 Task: Select start date"7/12/2023".
Action: Mouse moved to (632, 85)
Screenshot: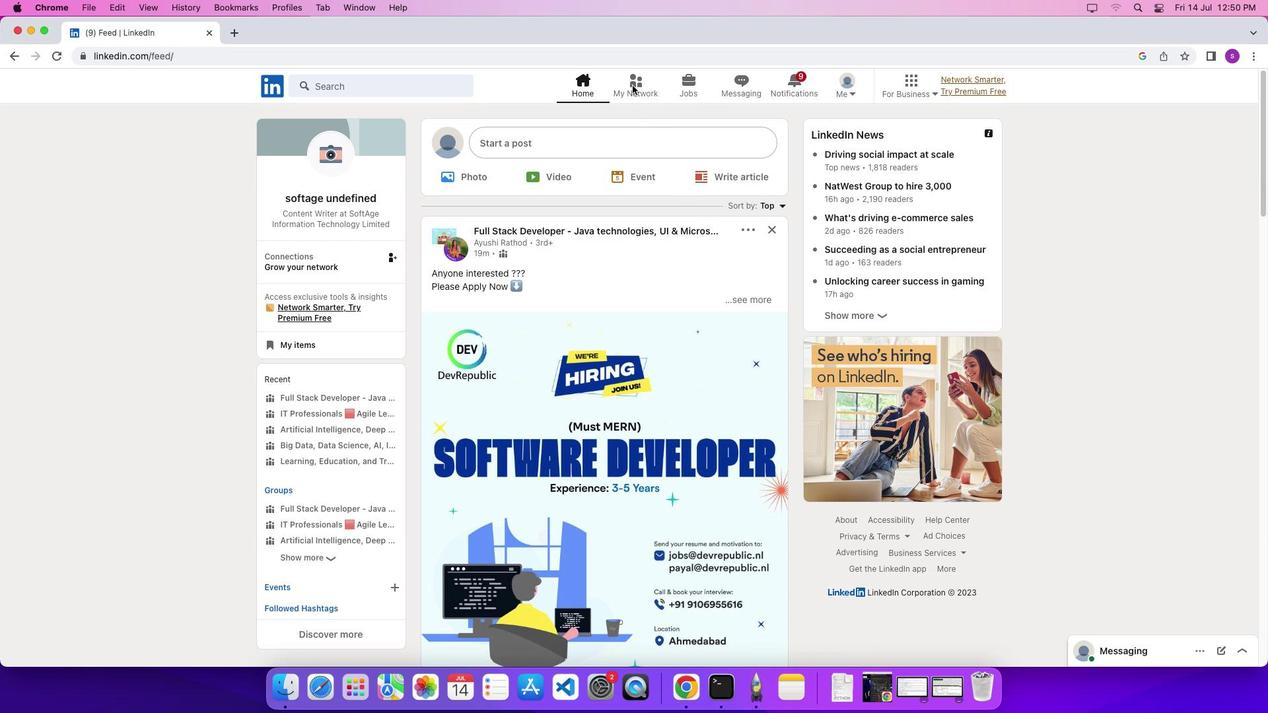 
Action: Mouse pressed left at (632, 85)
Screenshot: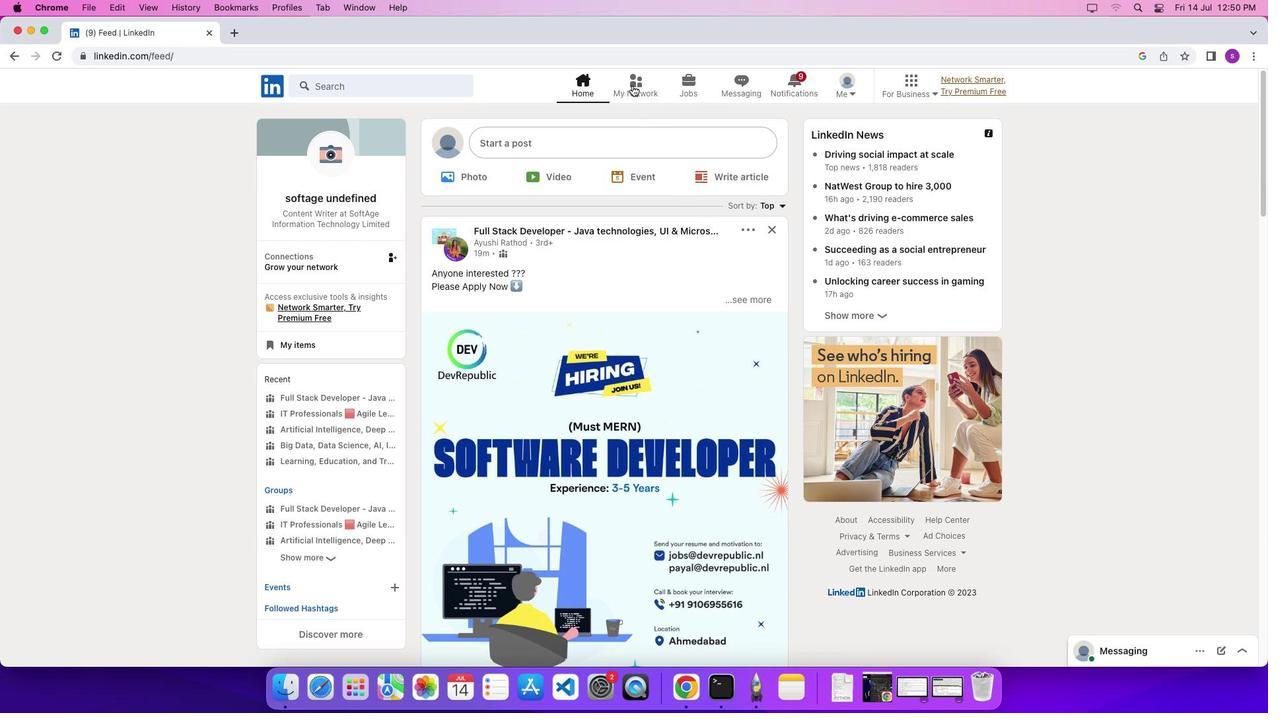
Action: Mouse pressed left at (632, 85)
Screenshot: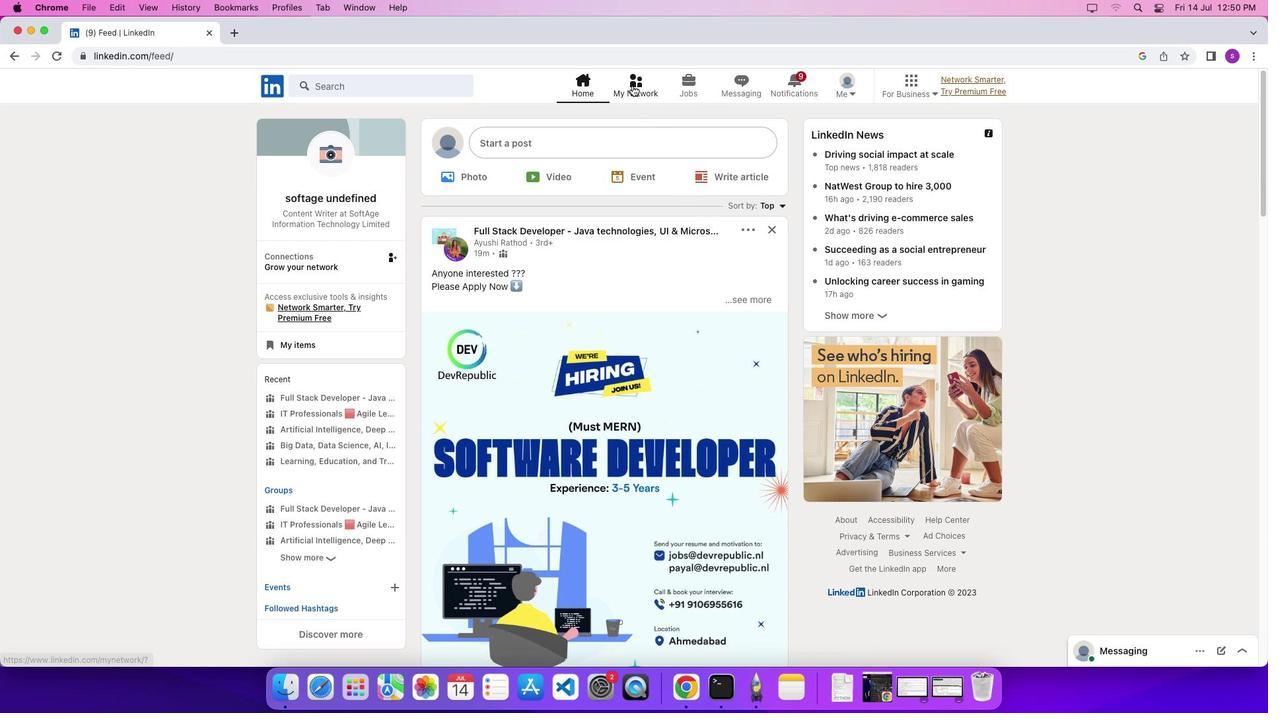
Action: Mouse moved to (342, 270)
Screenshot: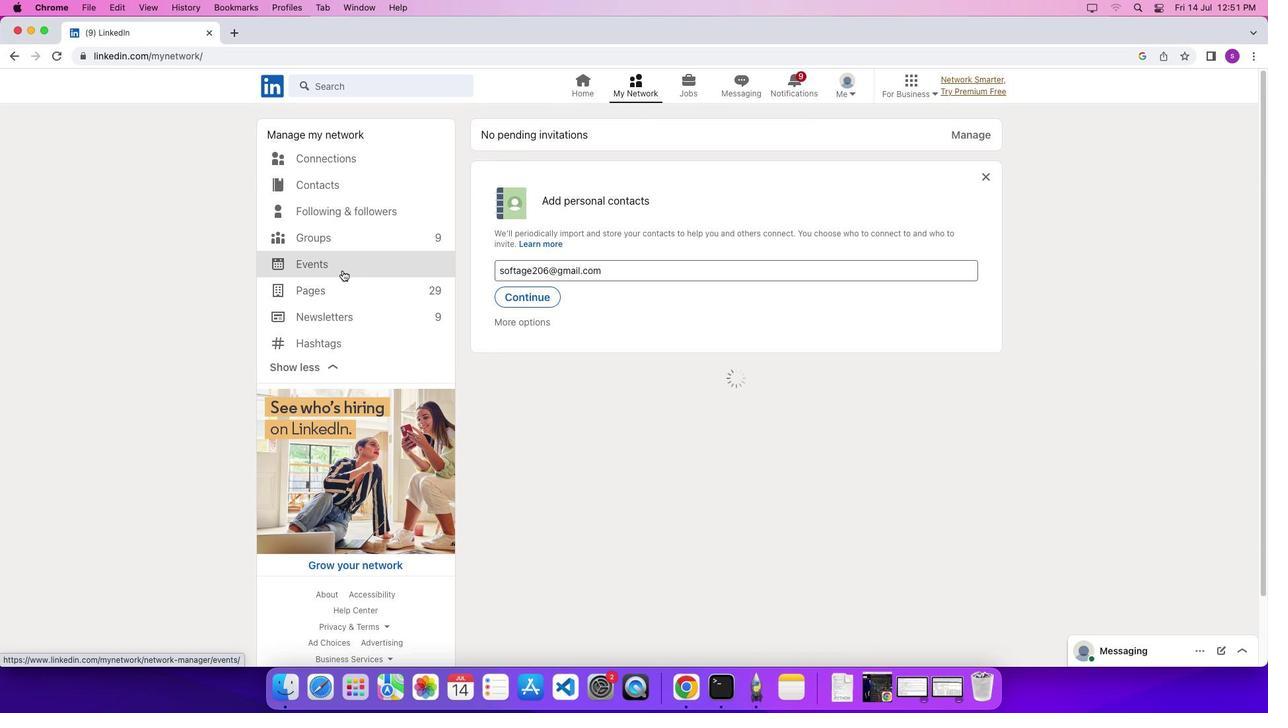 
Action: Mouse pressed left at (342, 270)
Screenshot: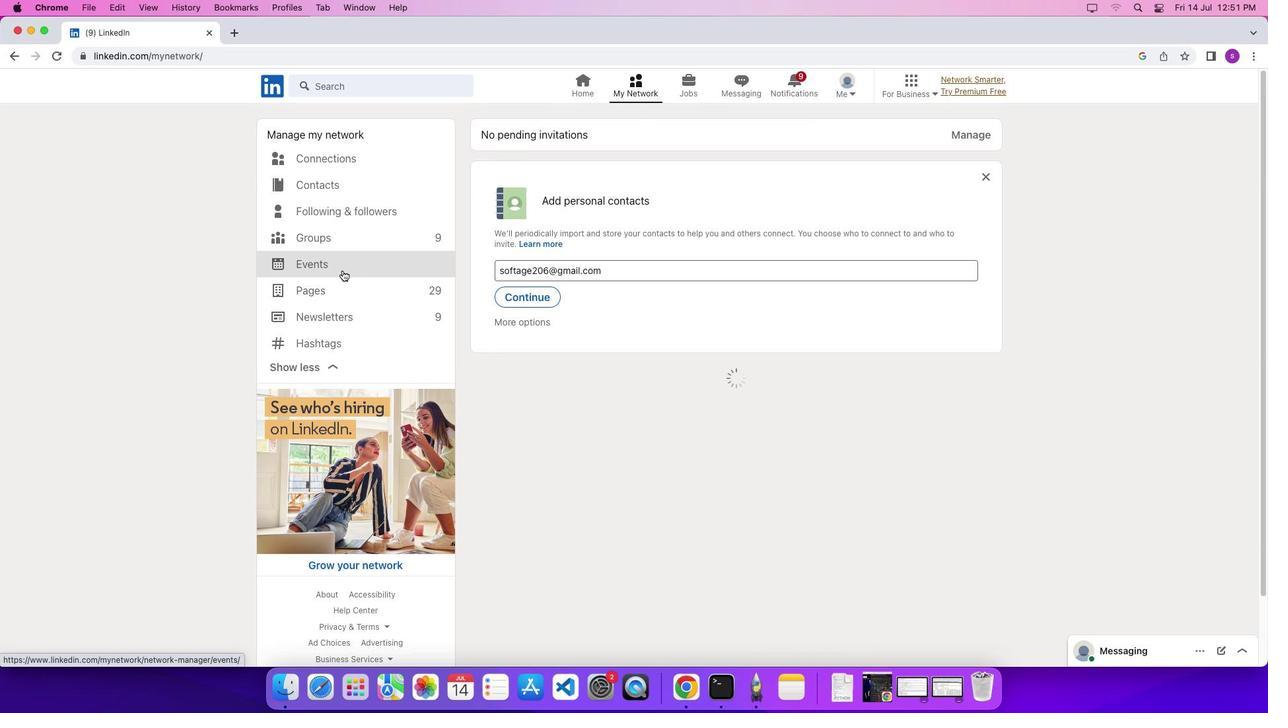 
Action: Mouse moved to (334, 266)
Screenshot: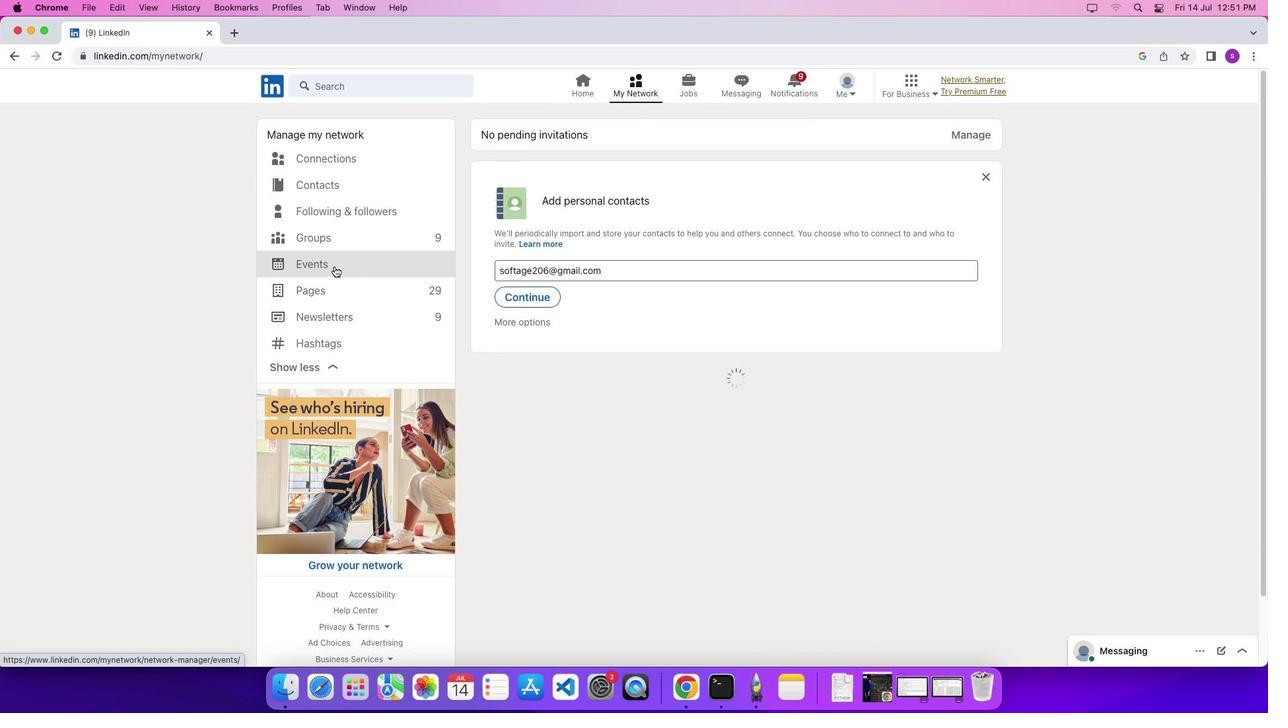 
Action: Mouse pressed left at (334, 266)
Screenshot: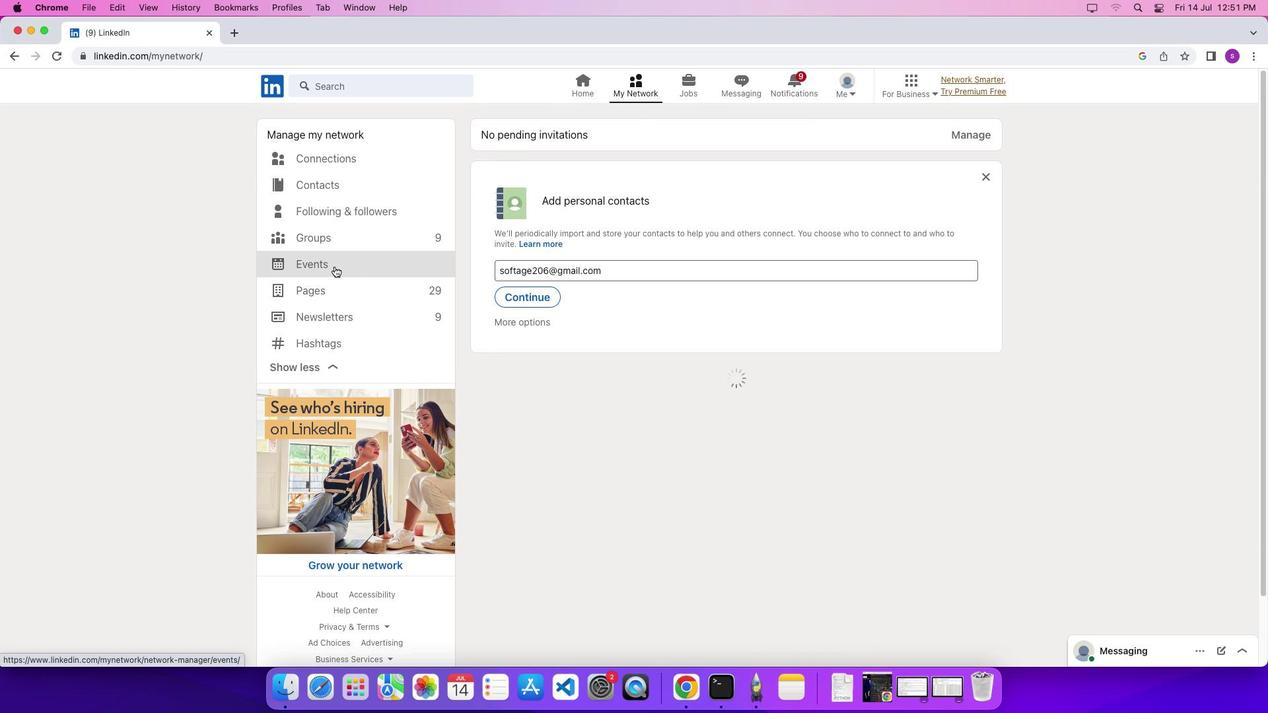 
Action: Mouse moved to (742, 138)
Screenshot: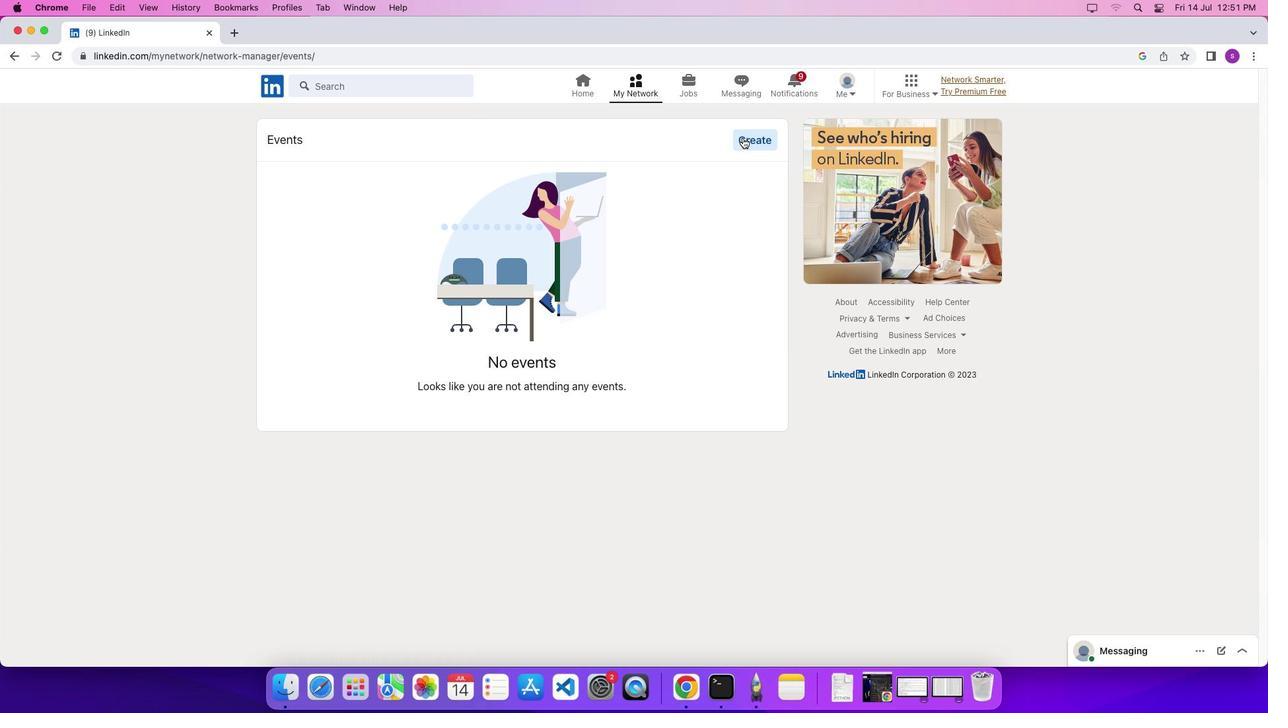 
Action: Mouse pressed left at (742, 138)
Screenshot: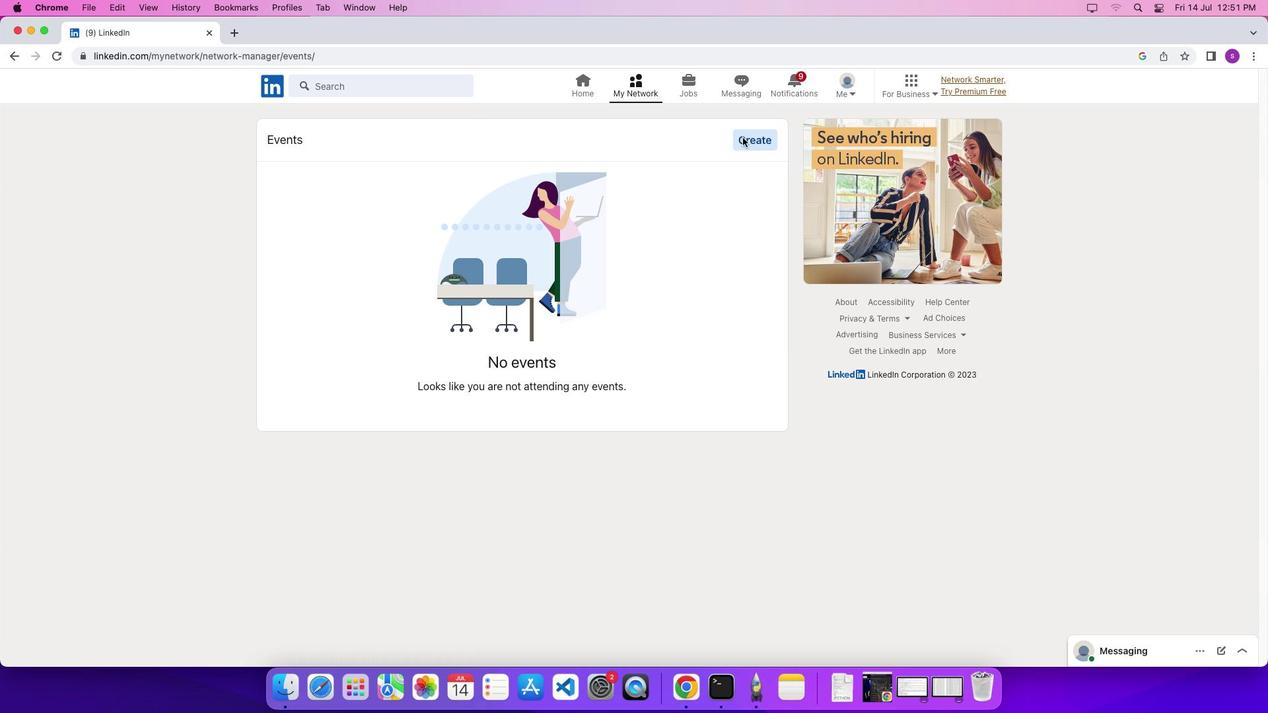 
Action: Mouse moved to (661, 343)
Screenshot: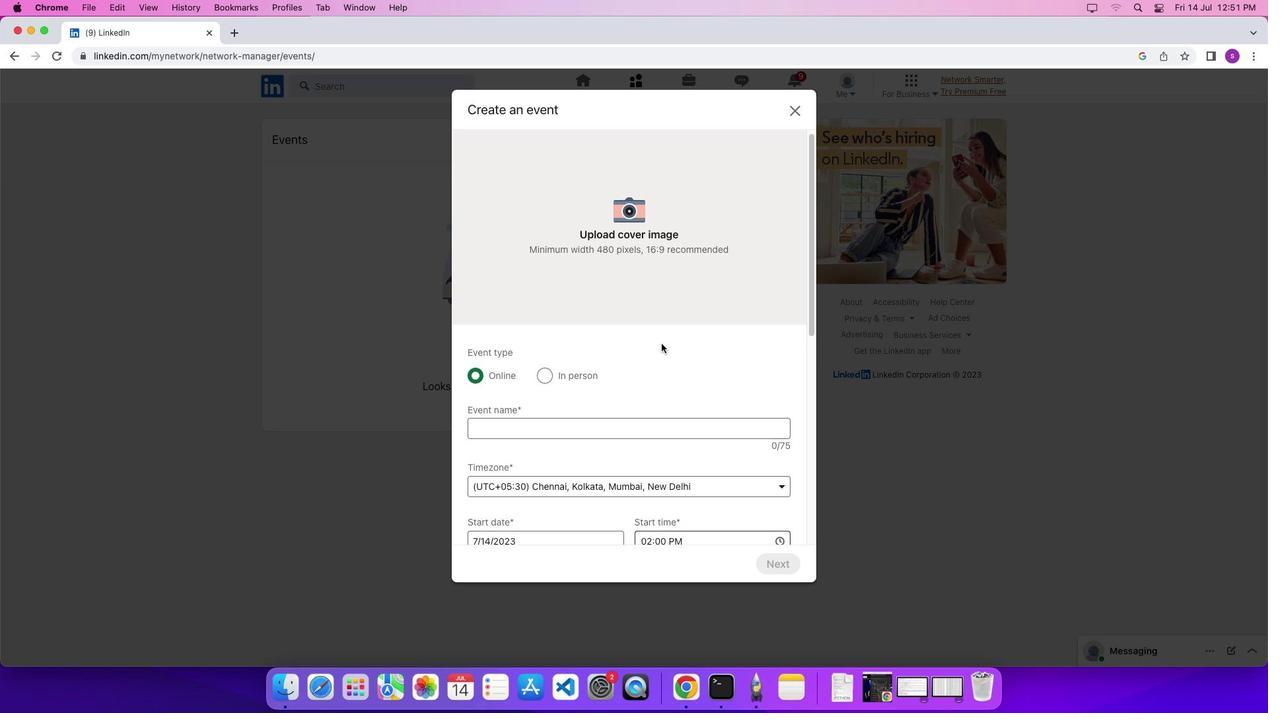 
Action: Mouse scrolled (661, 343) with delta (0, 0)
Screenshot: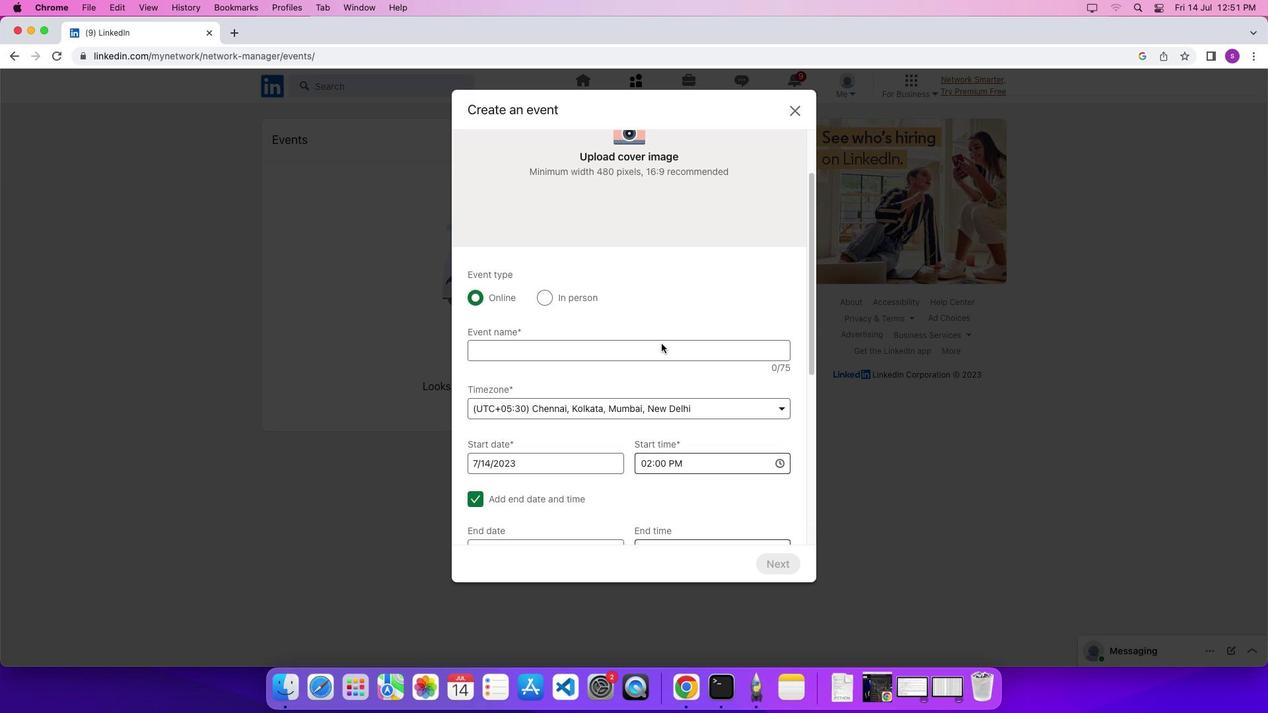 
Action: Mouse scrolled (661, 343) with delta (0, 0)
Screenshot: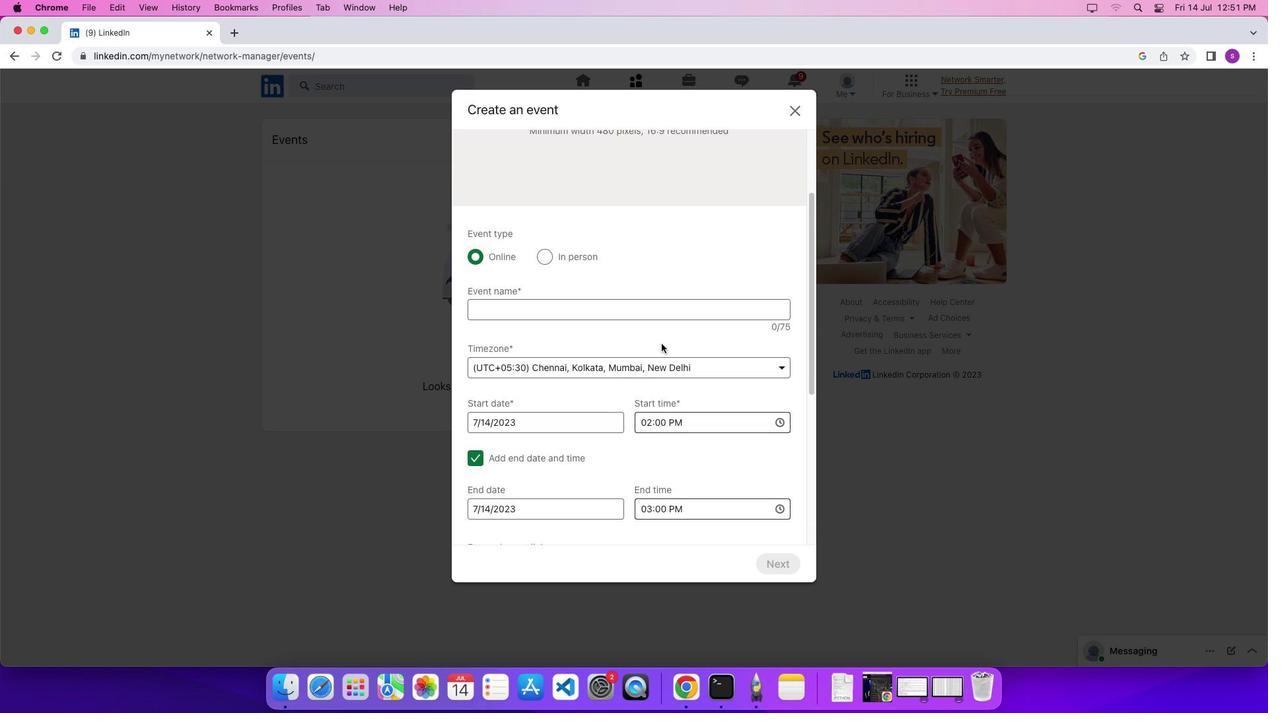 
Action: Mouse scrolled (661, 343) with delta (0, -2)
Screenshot: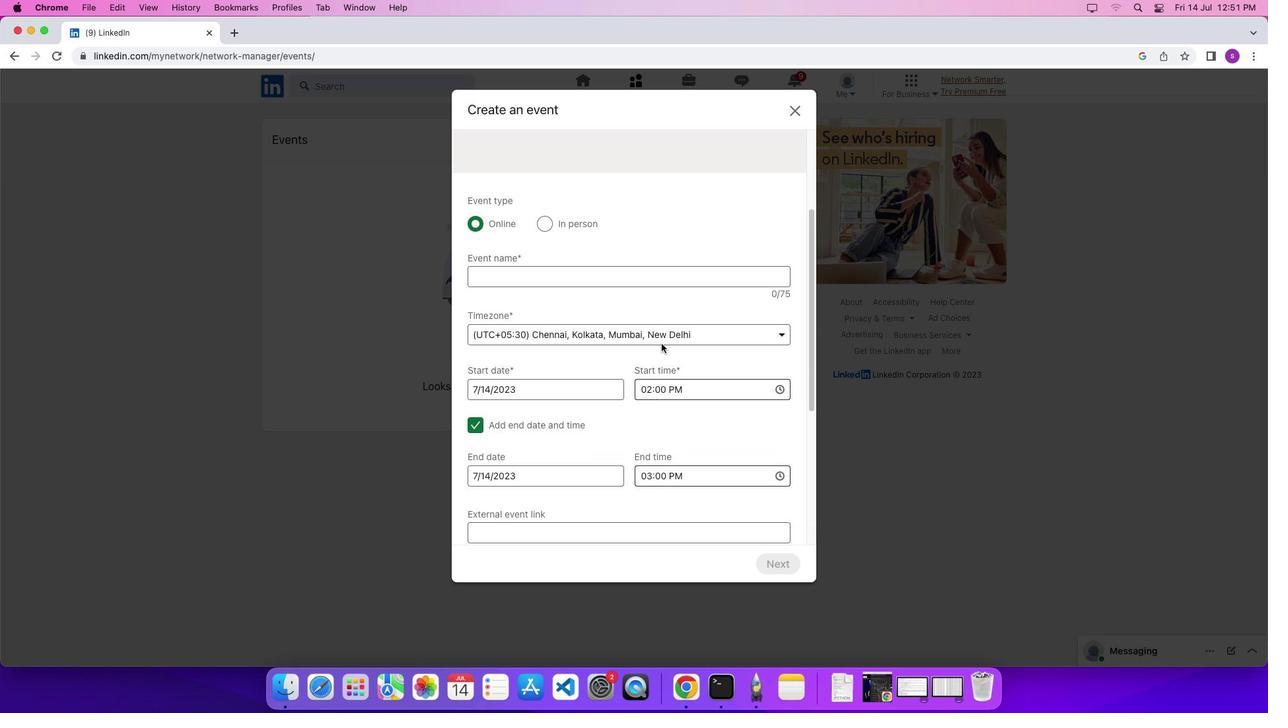 
Action: Mouse scrolled (661, 343) with delta (0, 0)
Screenshot: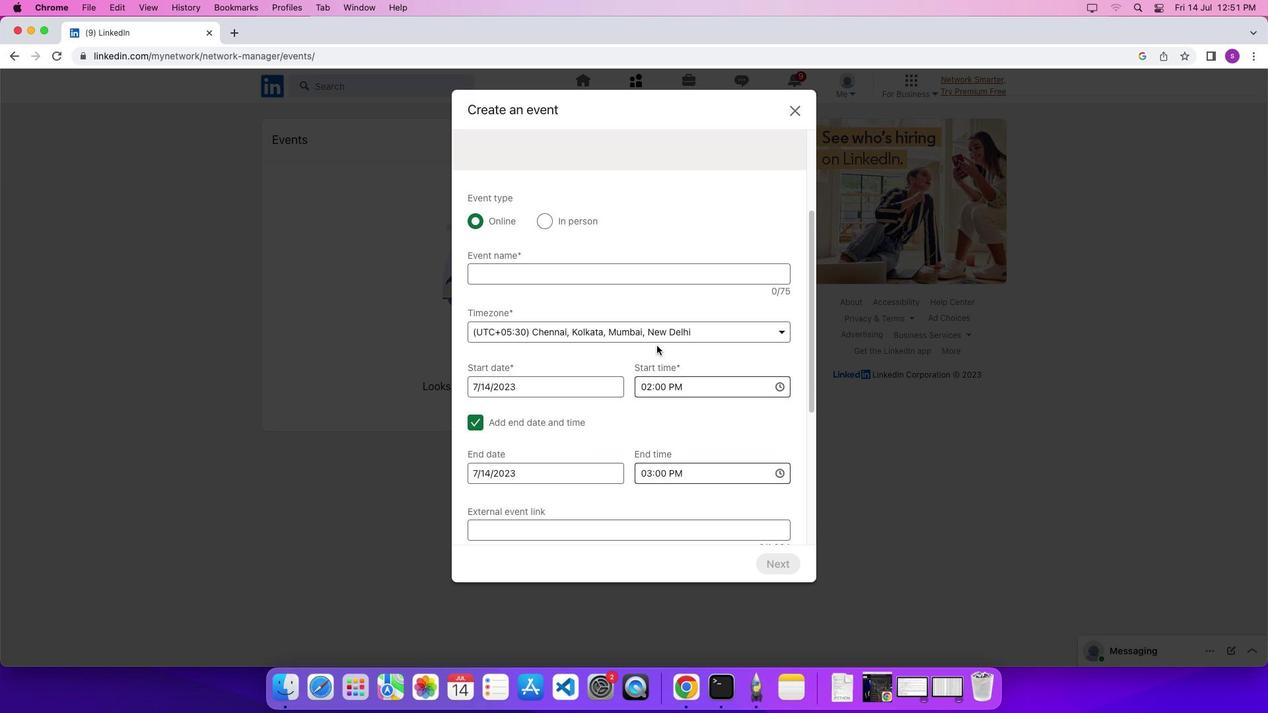 
Action: Mouse moved to (591, 388)
Screenshot: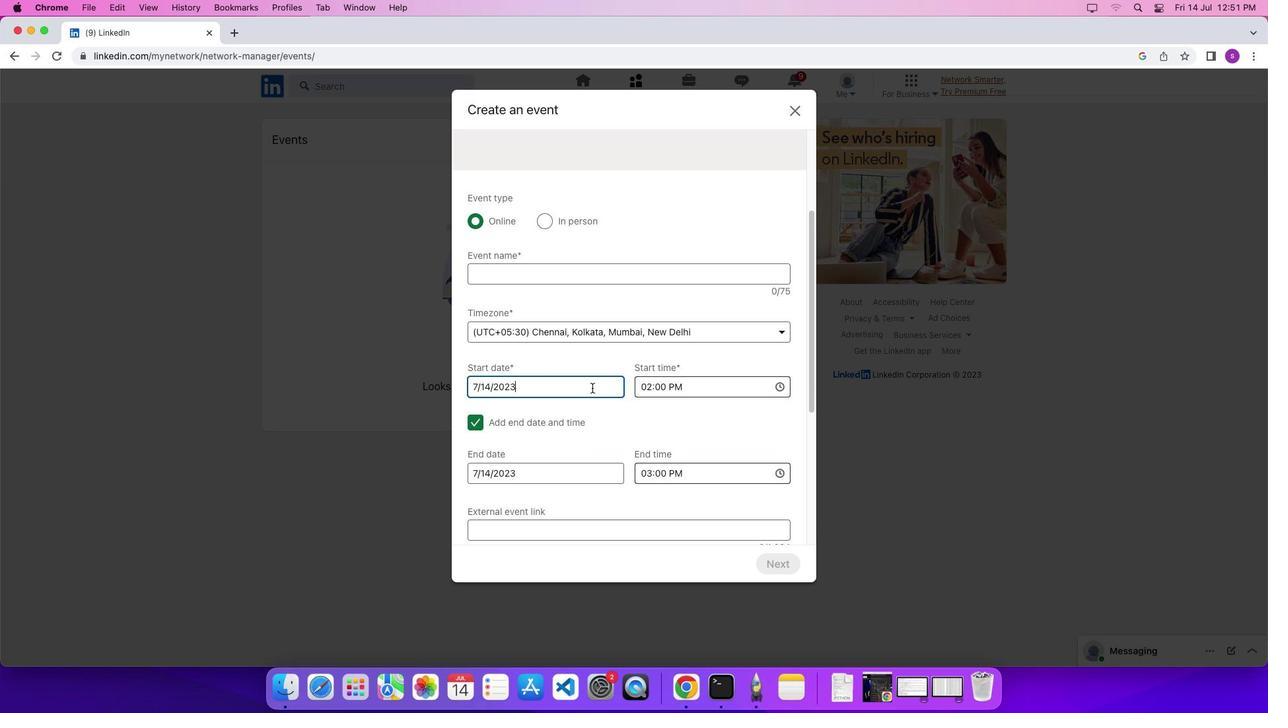 
Action: Mouse pressed left at (591, 388)
Screenshot: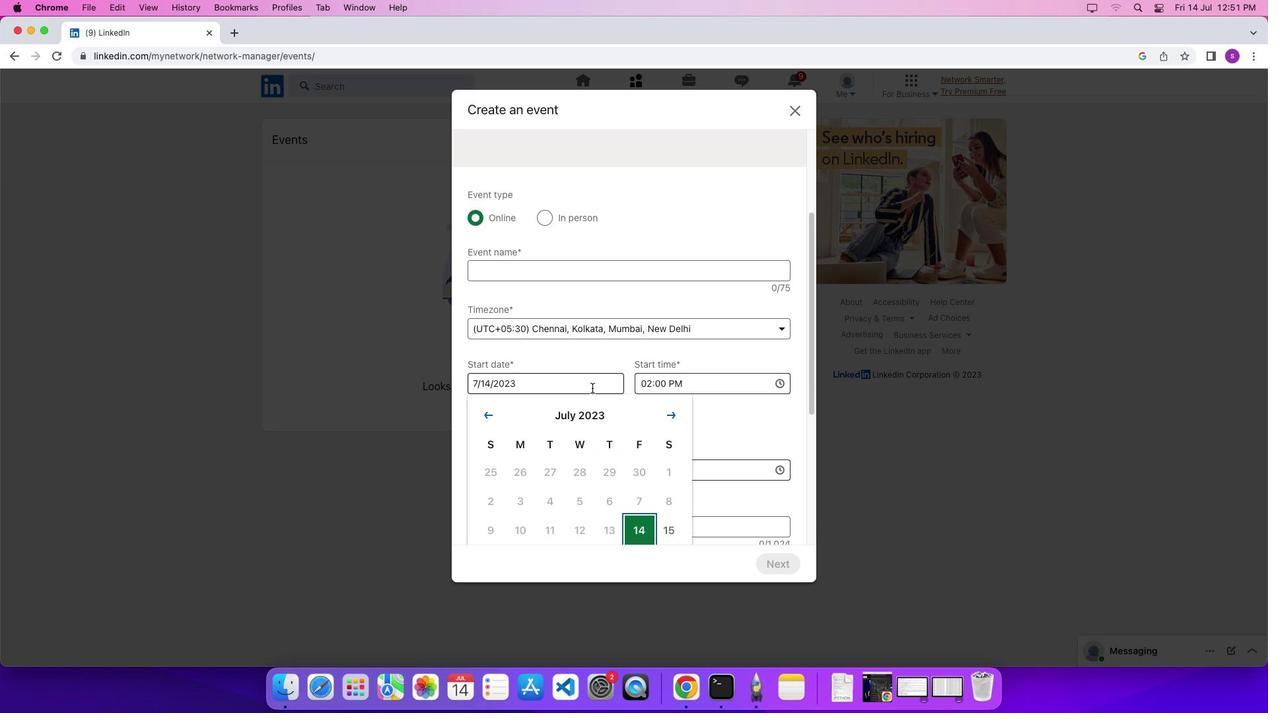 
Action: Mouse moved to (599, 468)
Screenshot: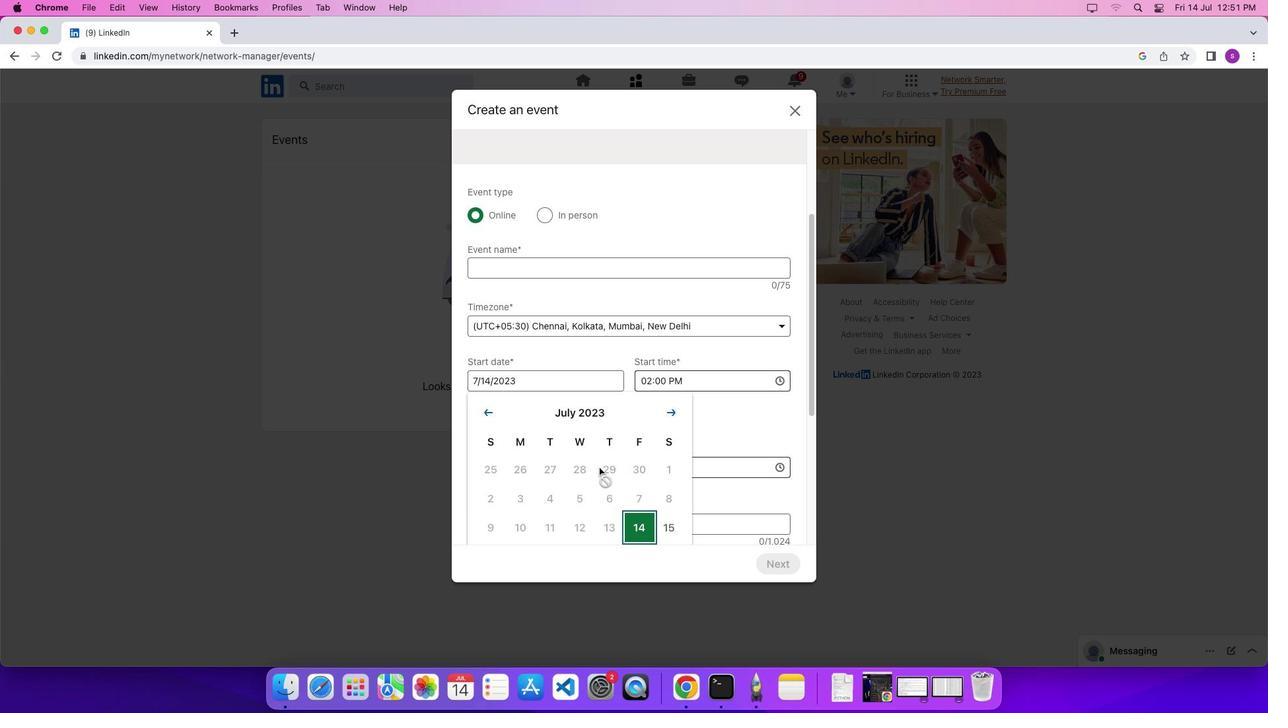 
Action: Mouse scrolled (599, 468) with delta (0, 0)
Screenshot: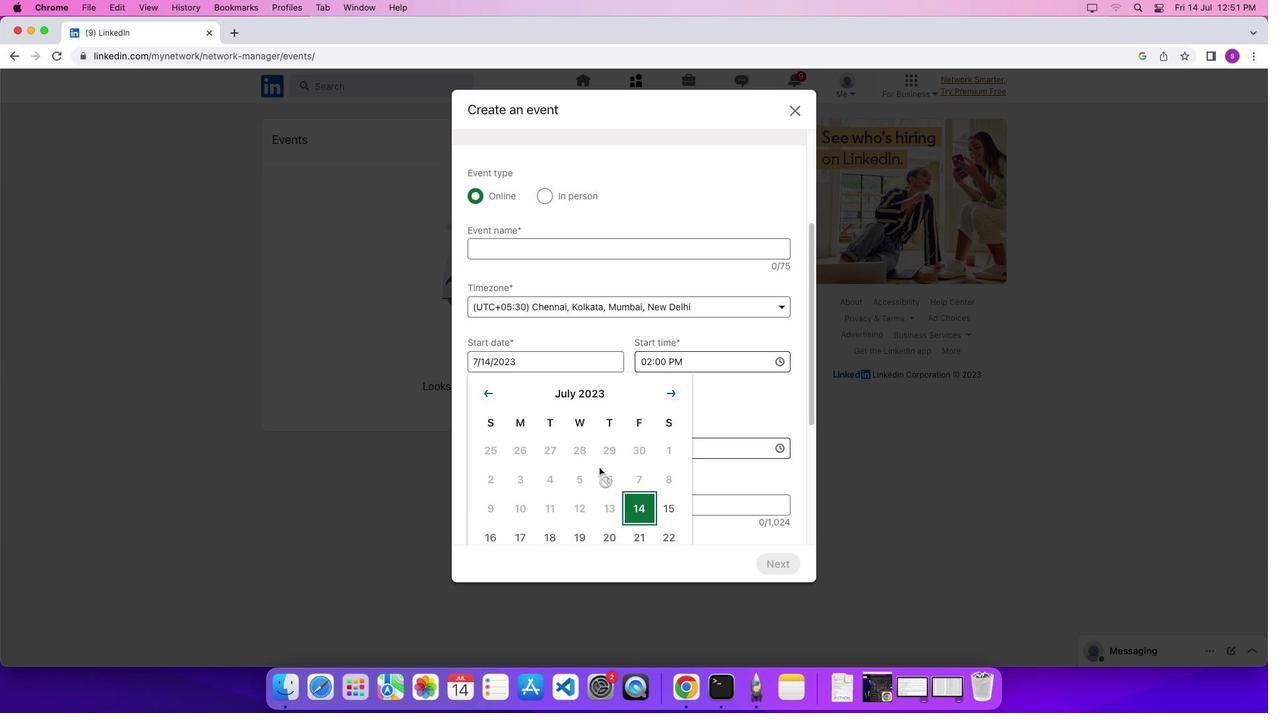 
Action: Mouse scrolled (599, 468) with delta (0, 0)
Screenshot: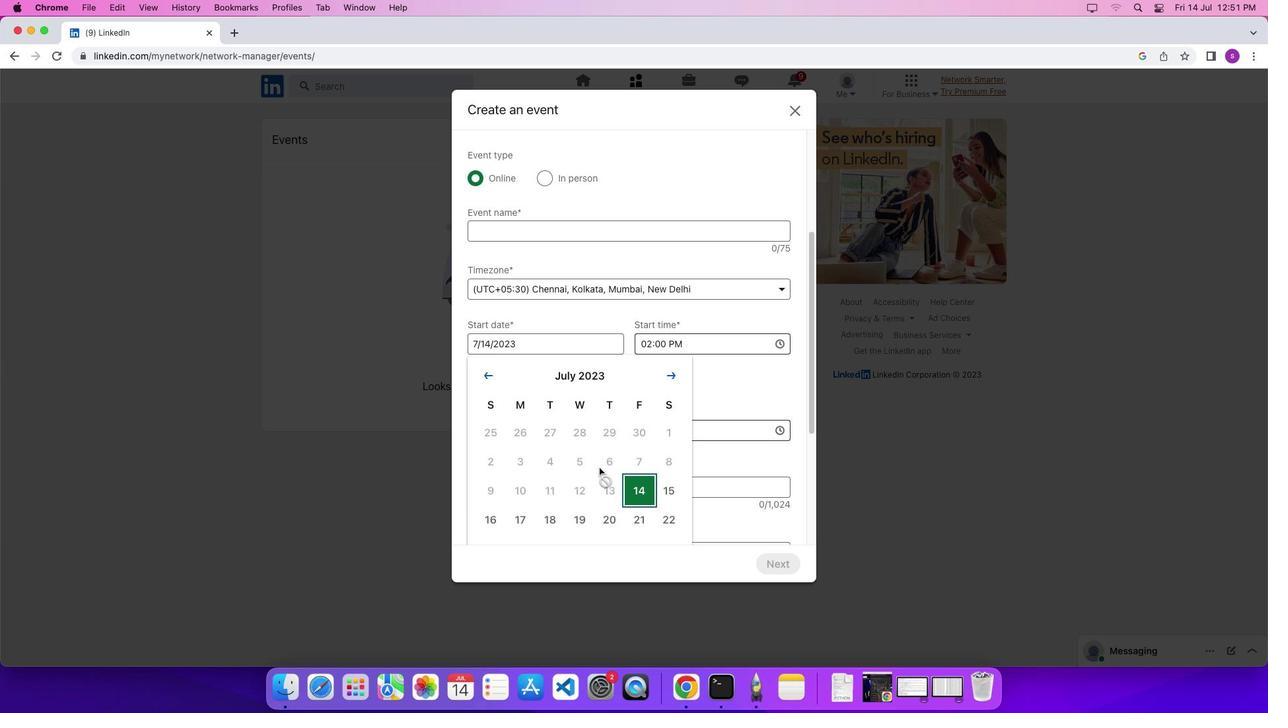 
Action: Mouse scrolled (599, 468) with delta (0, 0)
Screenshot: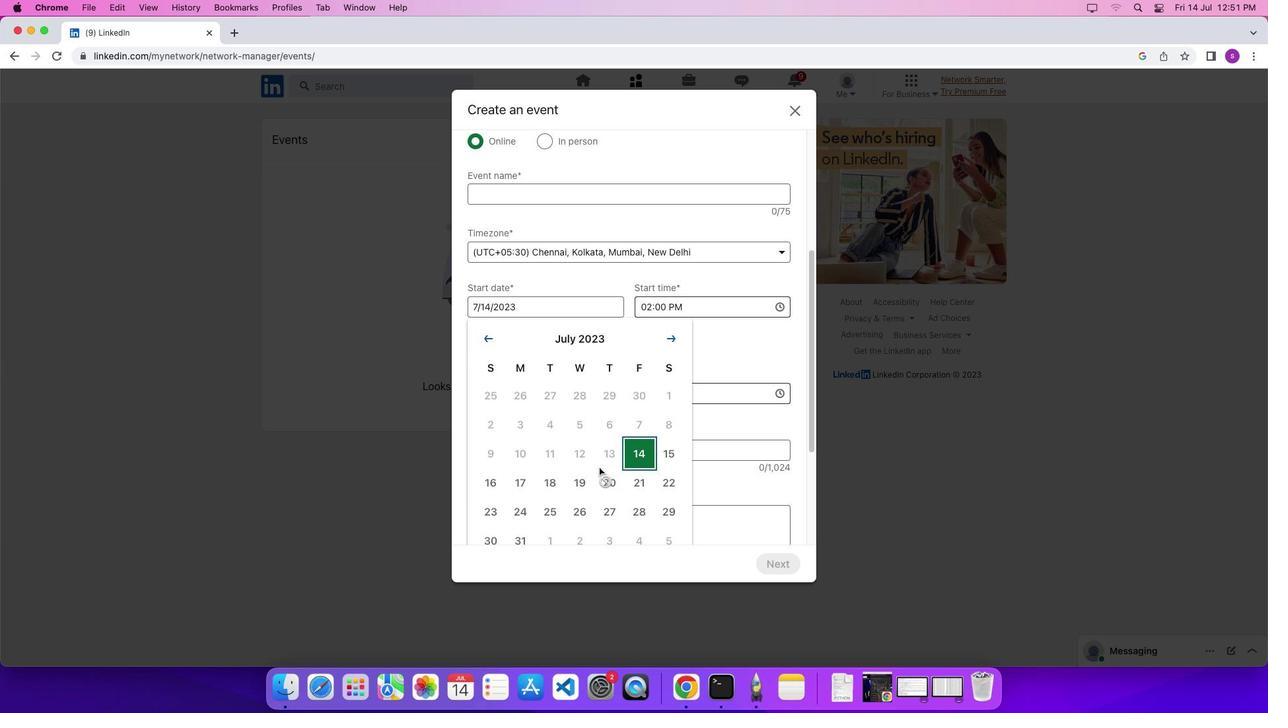 
Action: Mouse moved to (670, 459)
Screenshot: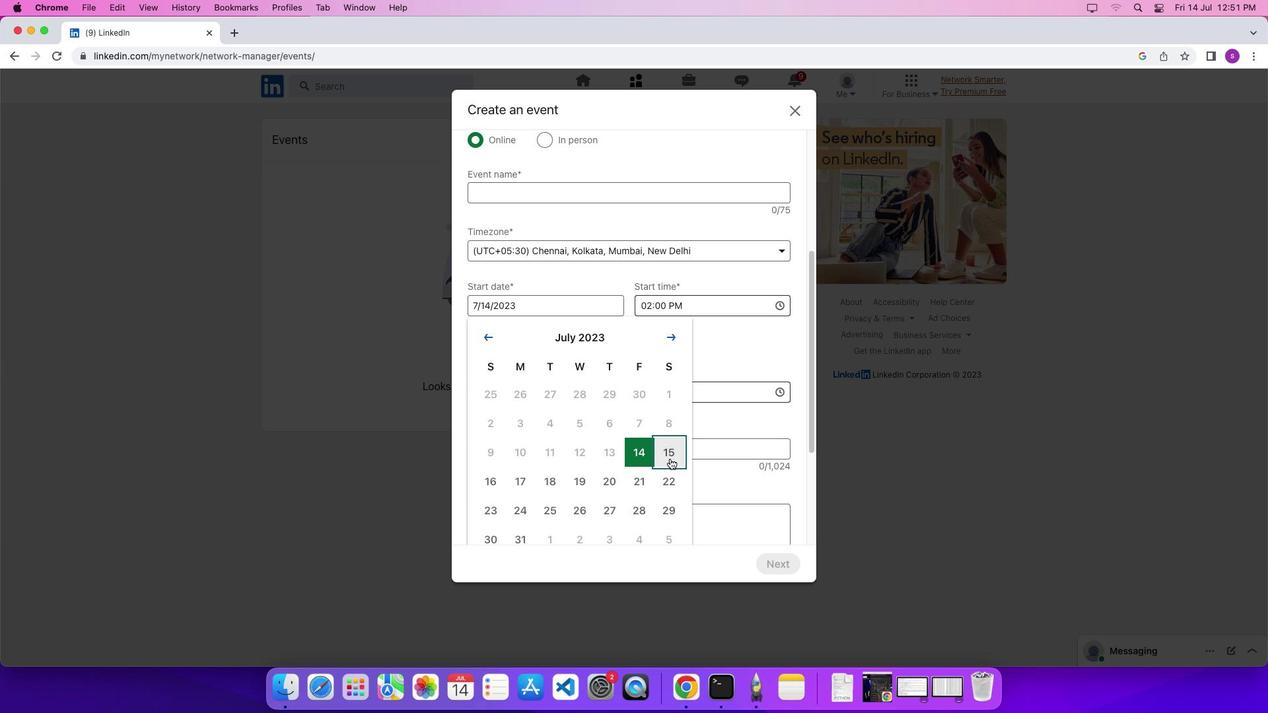 
Action: Mouse pressed left at (670, 459)
Screenshot: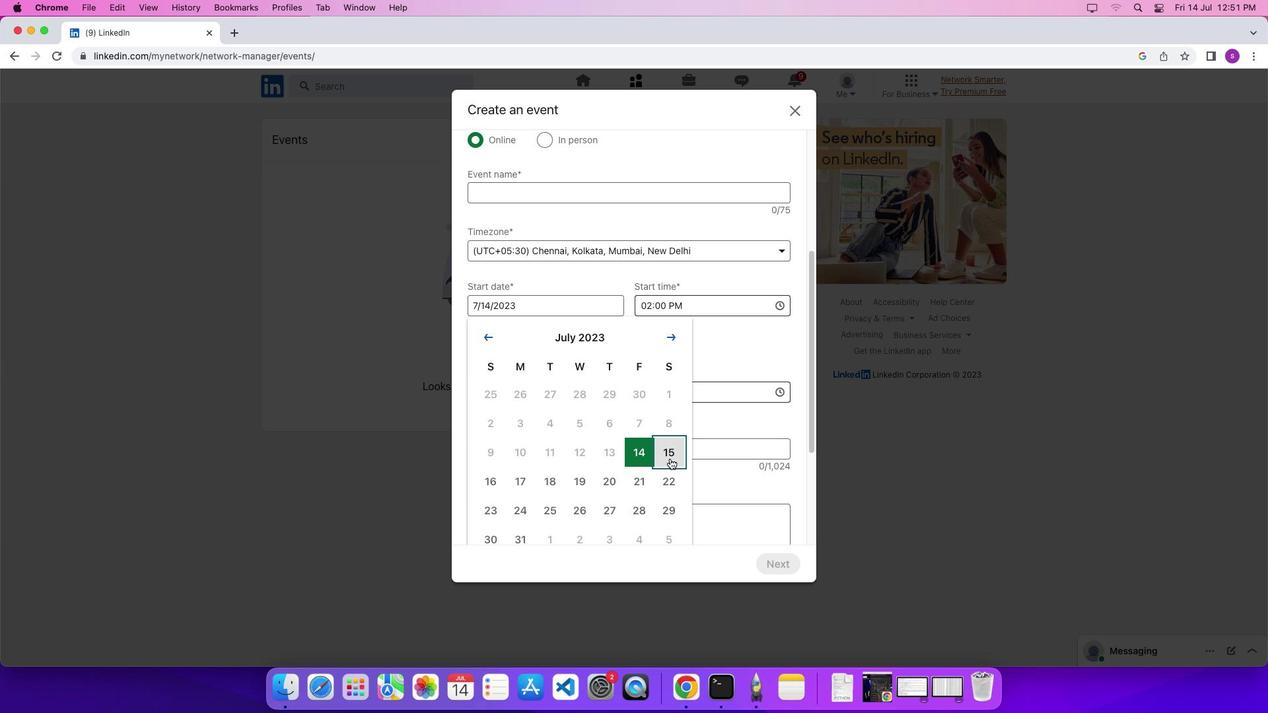 
Action: Mouse moved to (669, 458)
Screenshot: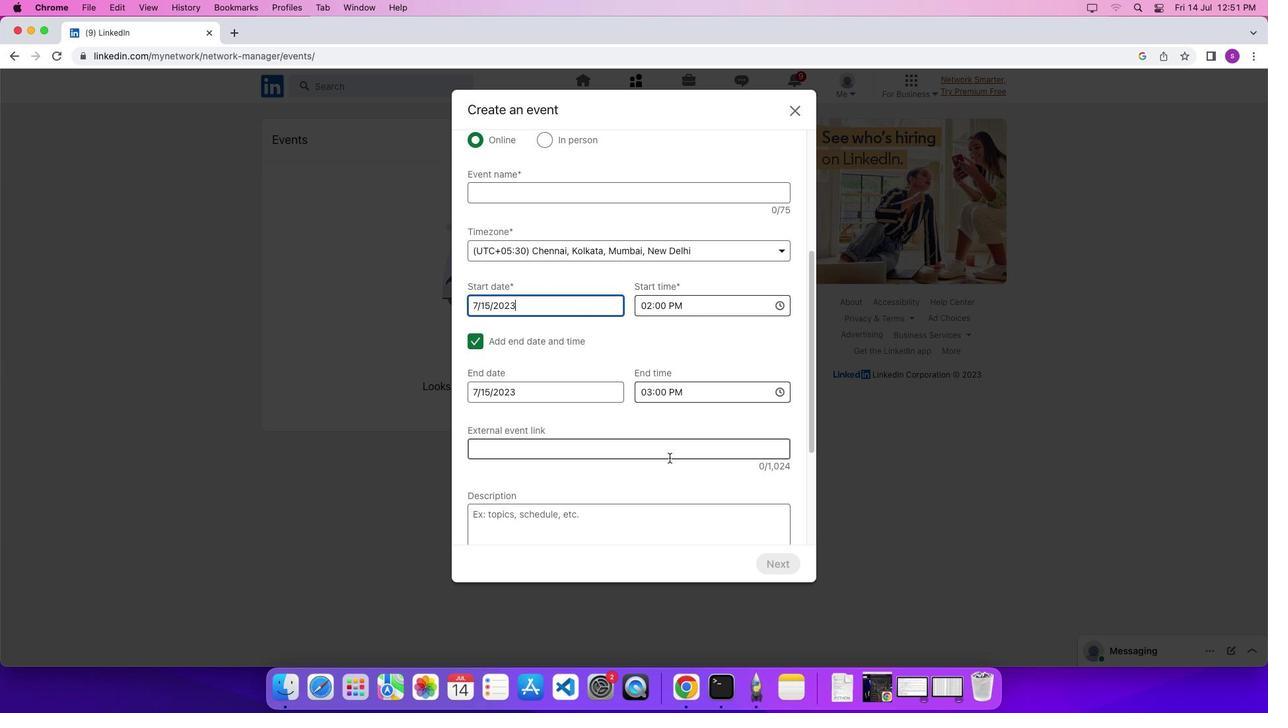 
